 Task: Create a due date automation trigger when advanced on, on the tuesday of the week before a card is due add basic without the red label at 11:00 AM.
Action: Mouse moved to (801, 241)
Screenshot: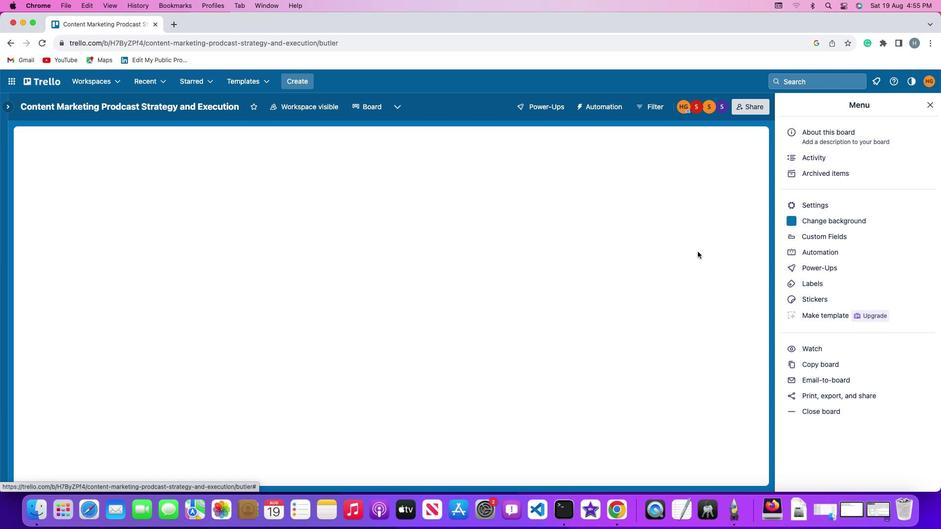 
Action: Mouse pressed left at (801, 241)
Screenshot: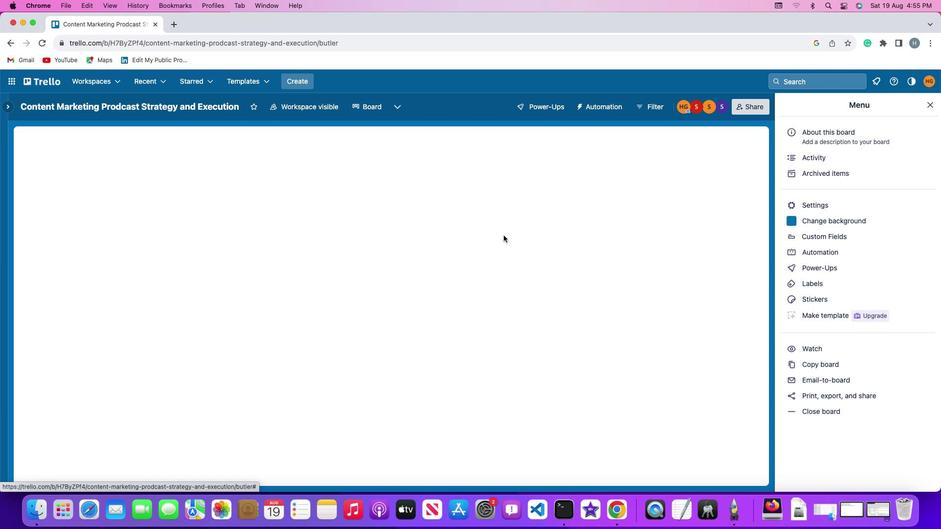
Action: Mouse pressed left at (801, 241)
Screenshot: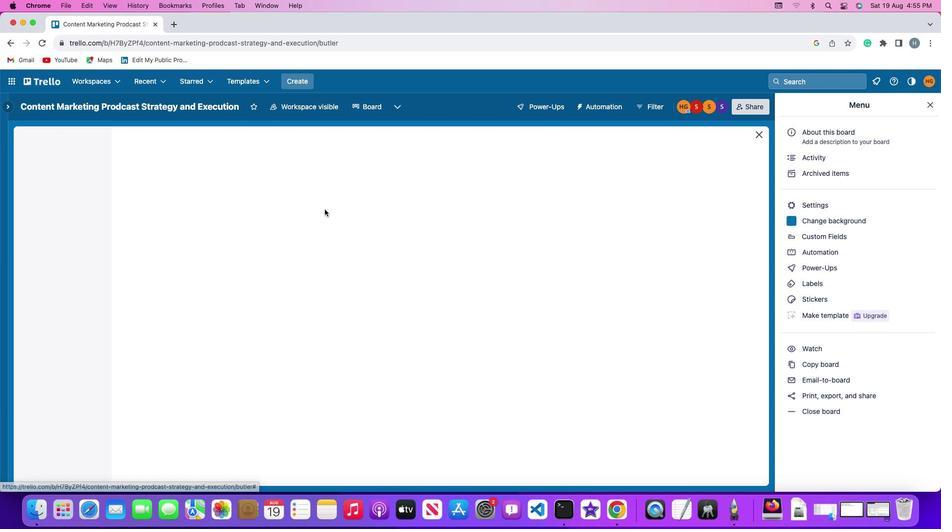 
Action: Mouse moved to (50, 221)
Screenshot: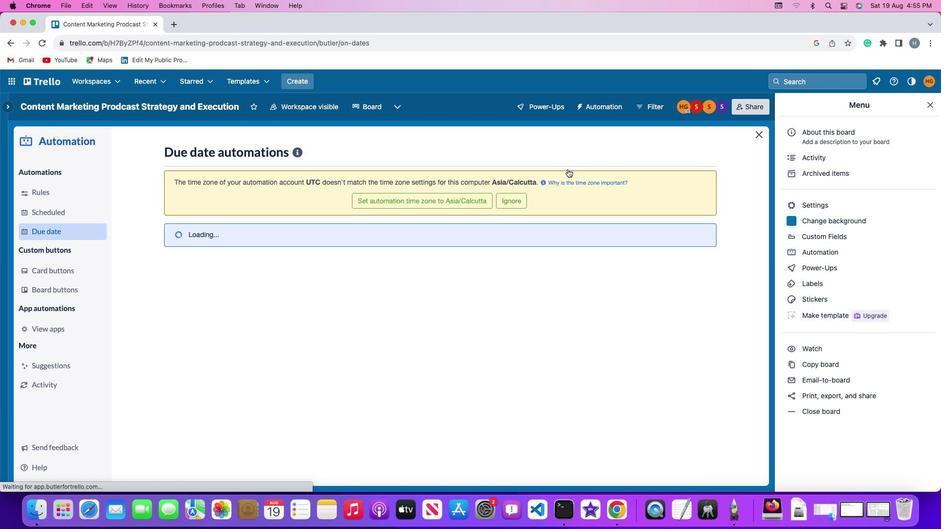 
Action: Mouse pressed left at (50, 221)
Screenshot: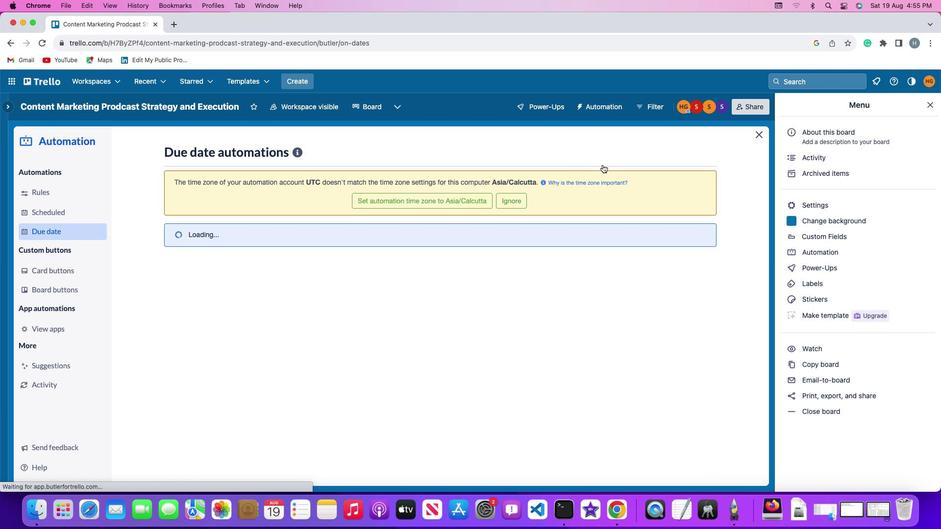 
Action: Mouse moved to (655, 141)
Screenshot: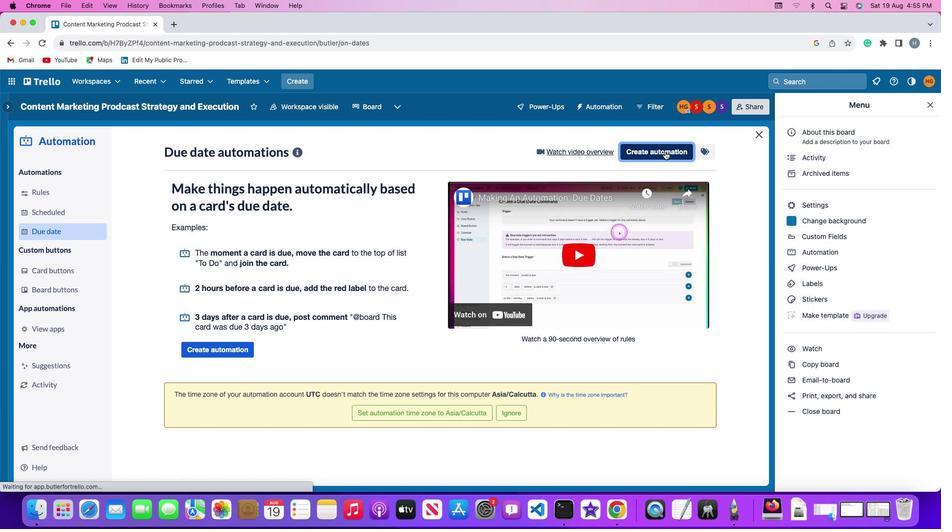 
Action: Mouse pressed left at (655, 141)
Screenshot: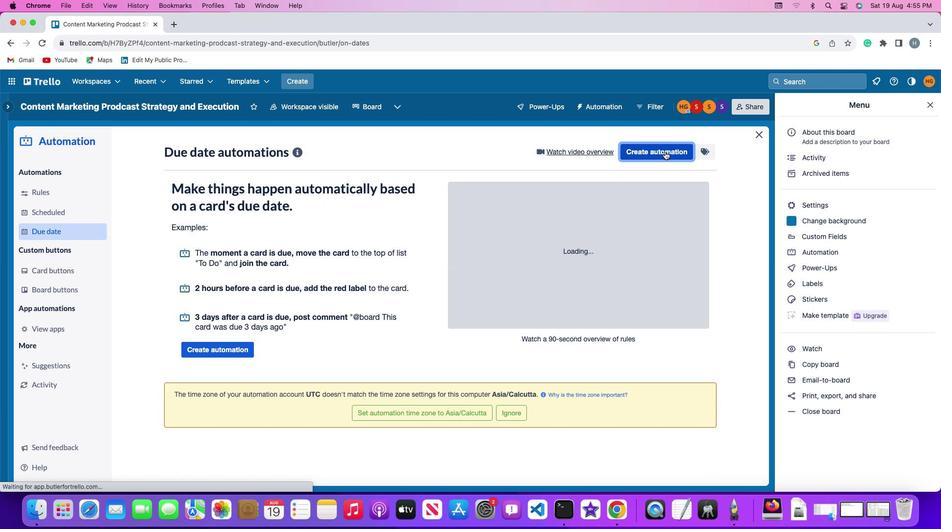 
Action: Mouse moved to (199, 235)
Screenshot: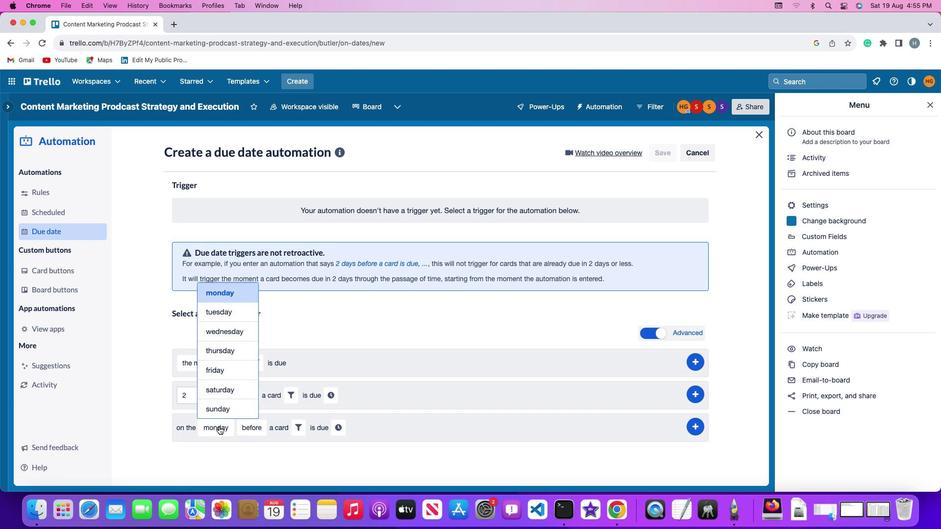 
Action: Mouse pressed left at (199, 235)
Screenshot: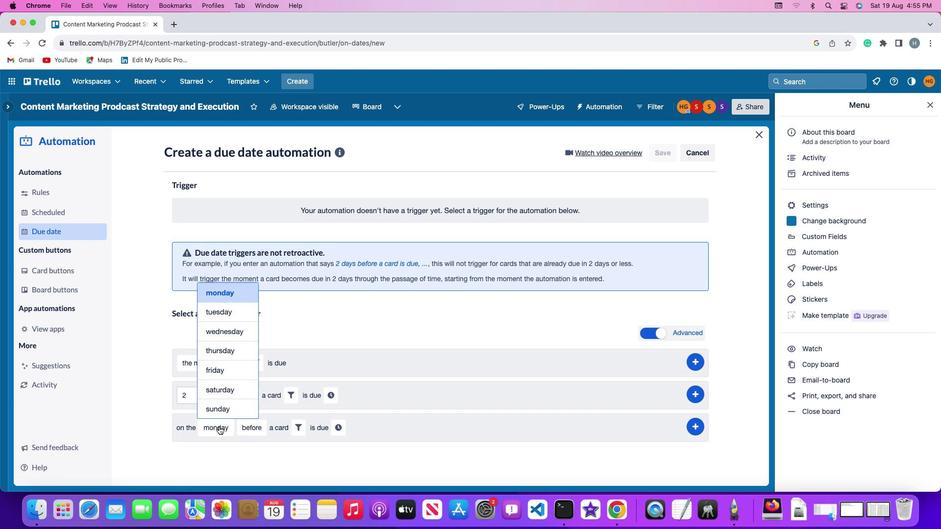 
Action: Mouse moved to (209, 416)
Screenshot: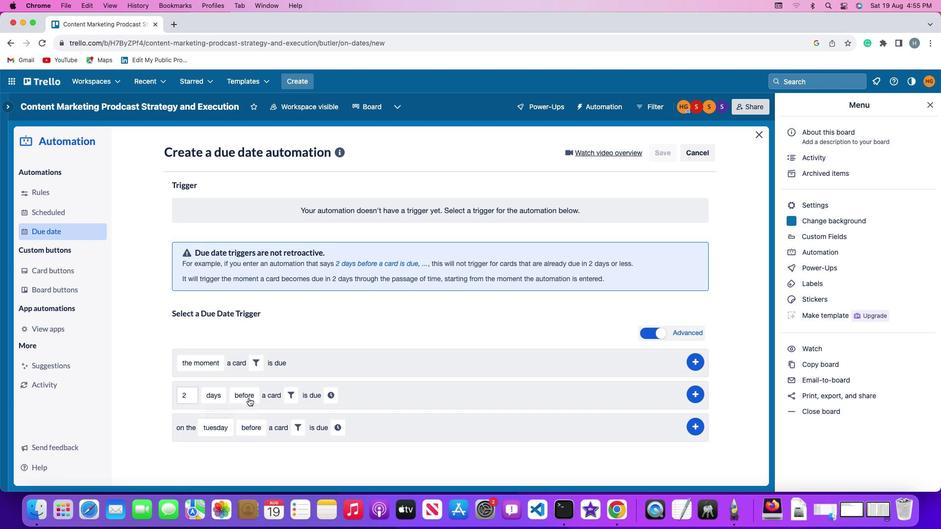 
Action: Mouse pressed left at (209, 416)
Screenshot: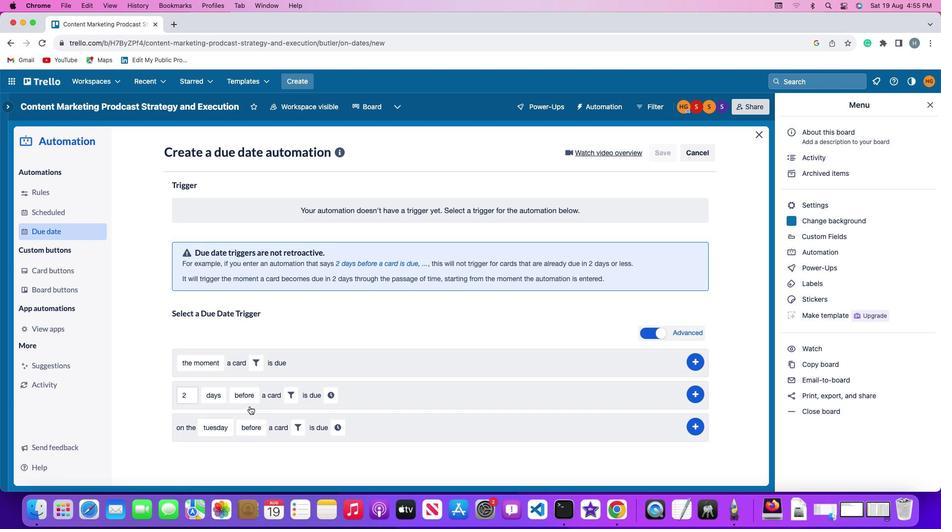 
Action: Mouse moved to (225, 299)
Screenshot: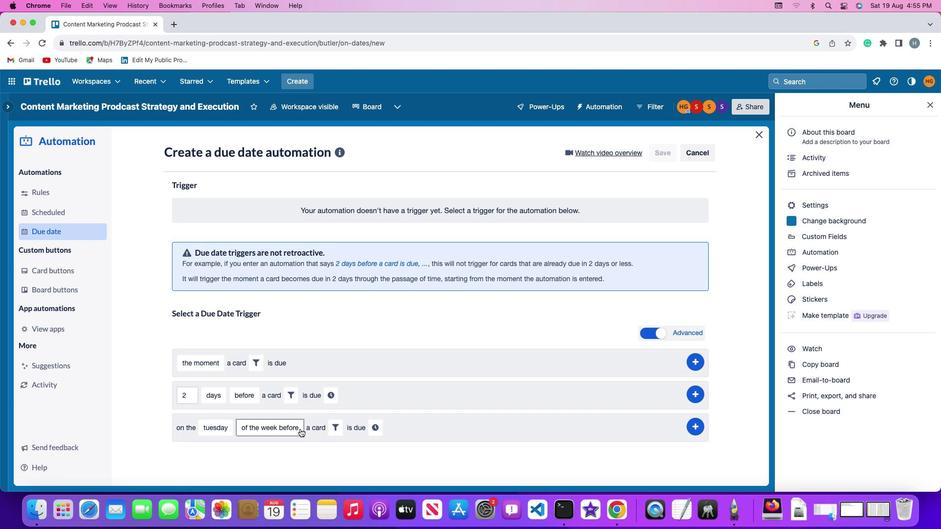 
Action: Mouse pressed left at (225, 299)
Screenshot: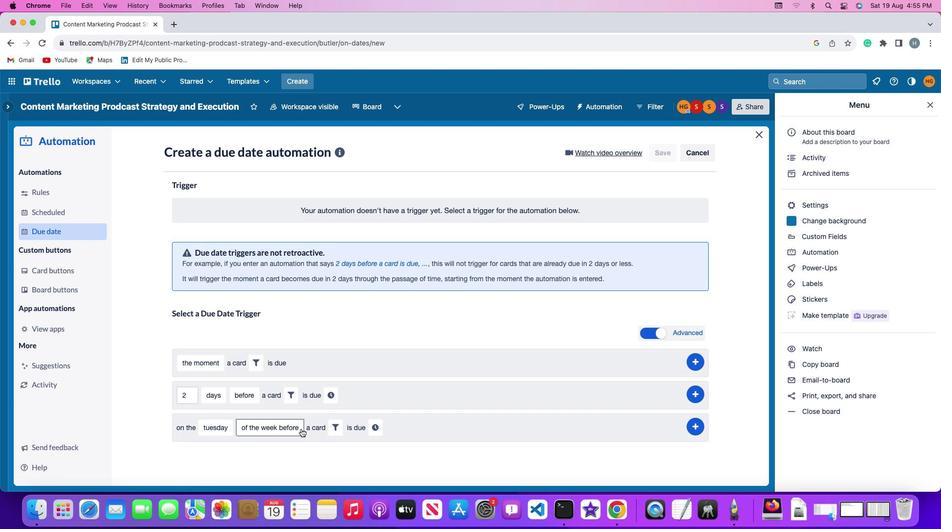 
Action: Mouse moved to (242, 416)
Screenshot: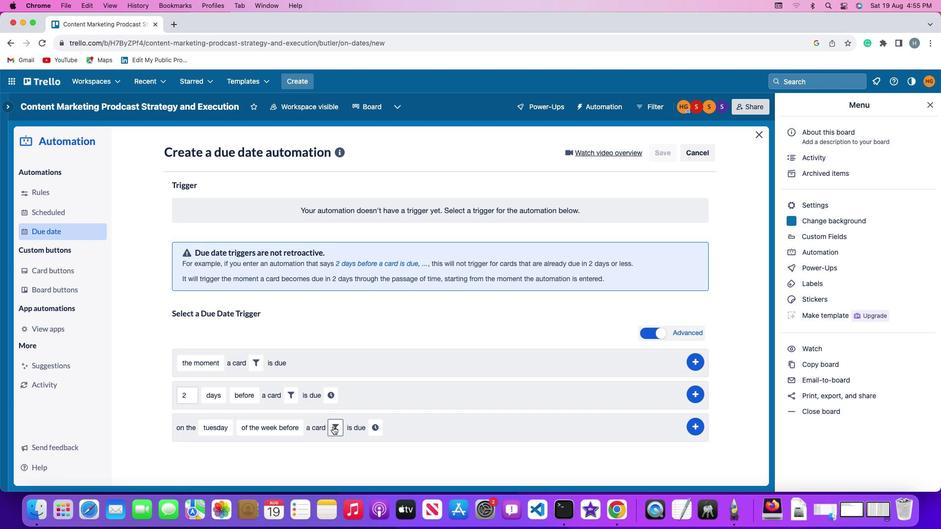 
Action: Mouse pressed left at (242, 416)
Screenshot: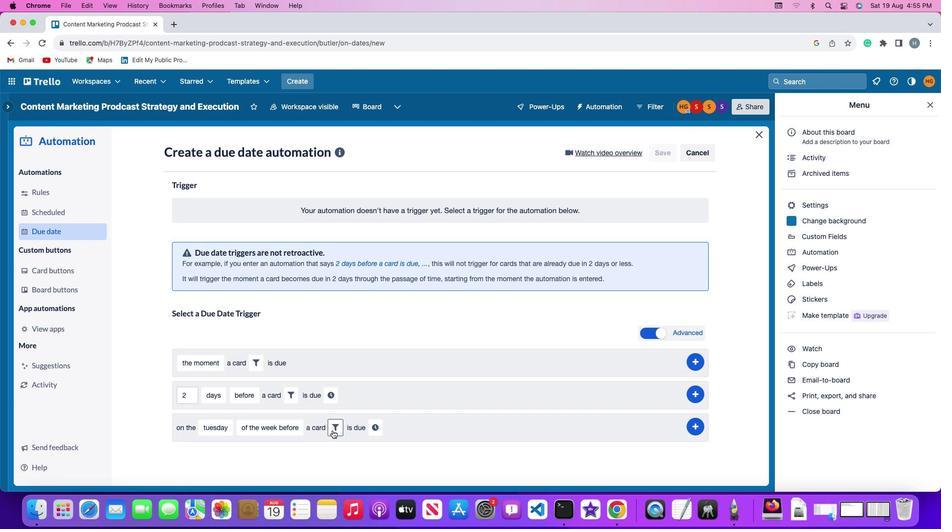 
Action: Mouse moved to (247, 398)
Screenshot: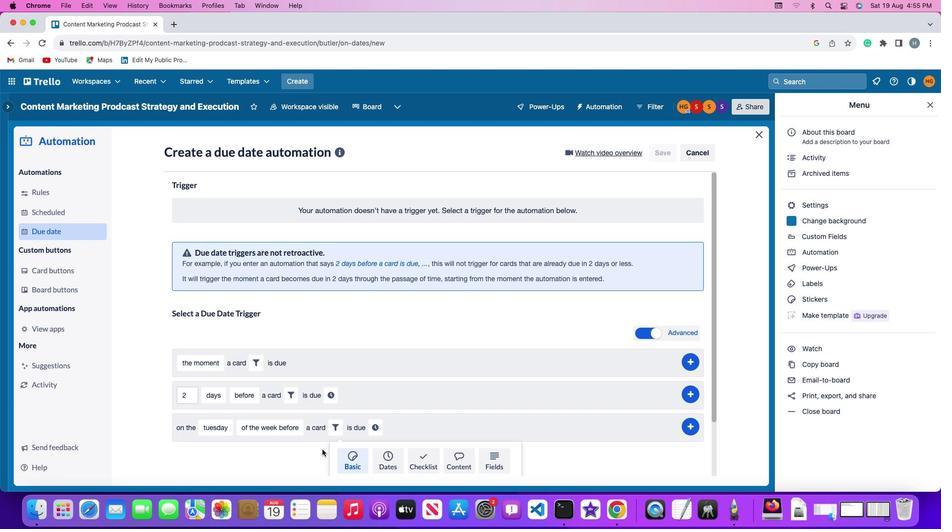 
Action: Mouse pressed left at (247, 398)
Screenshot: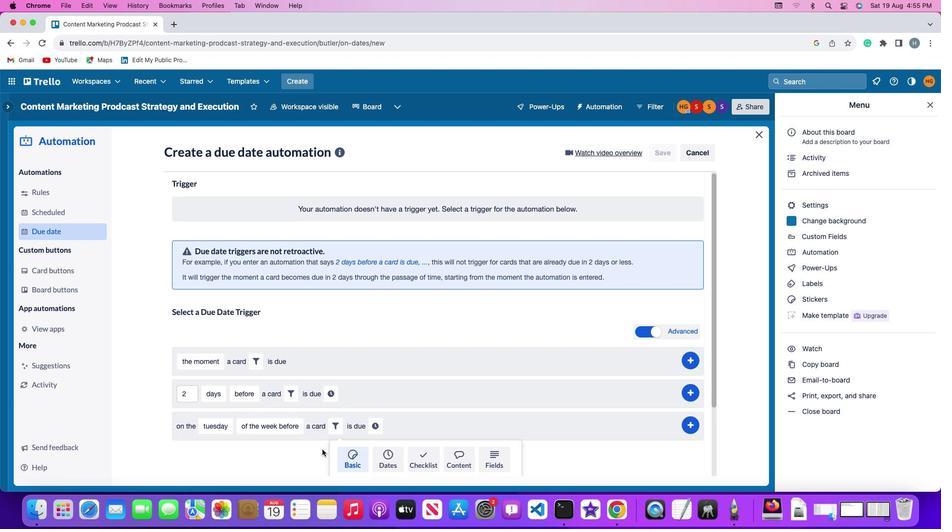 
Action: Mouse moved to (321, 417)
Screenshot: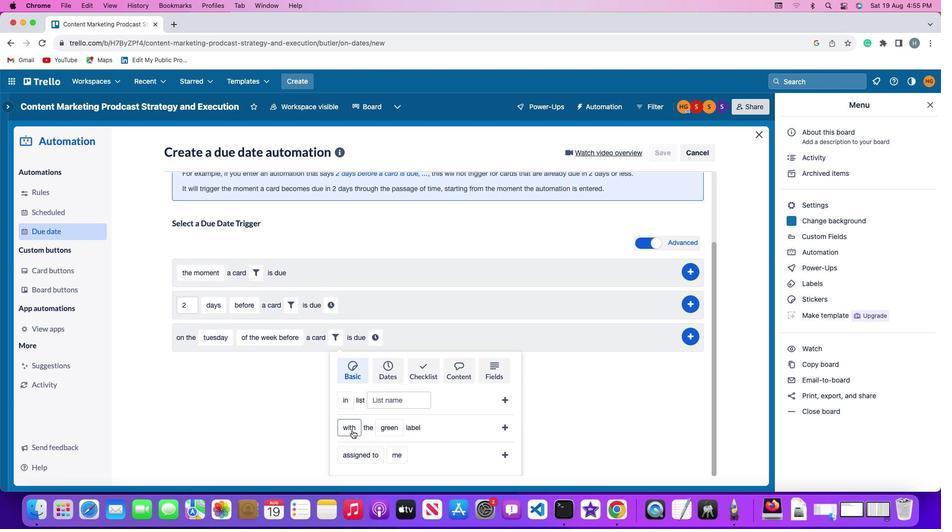
Action: Mouse pressed left at (321, 417)
Screenshot: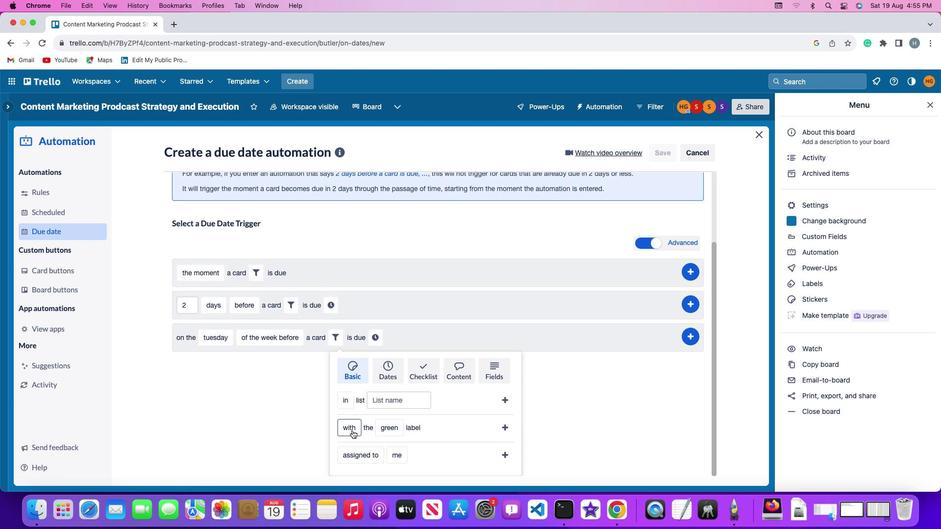 
Action: Mouse moved to (312, 440)
Screenshot: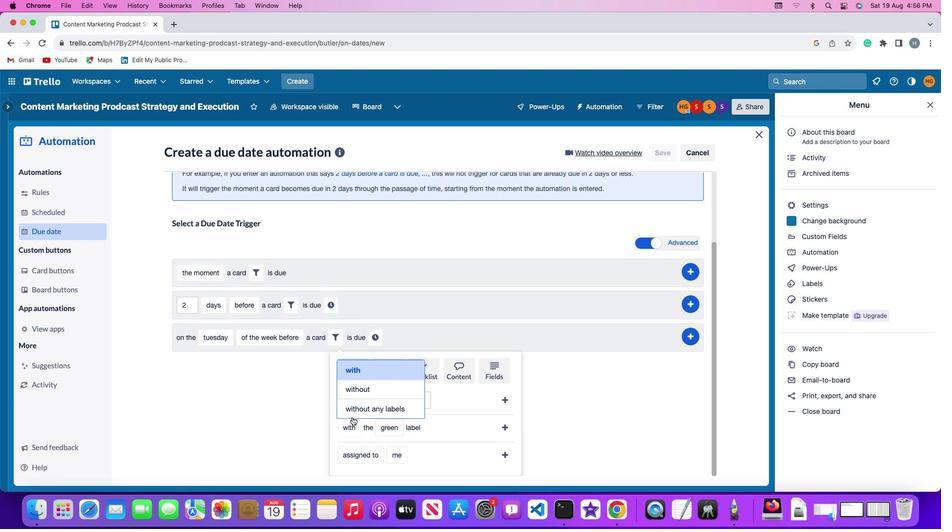 
Action: Mouse scrolled (312, 440) with delta (-9, -9)
Screenshot: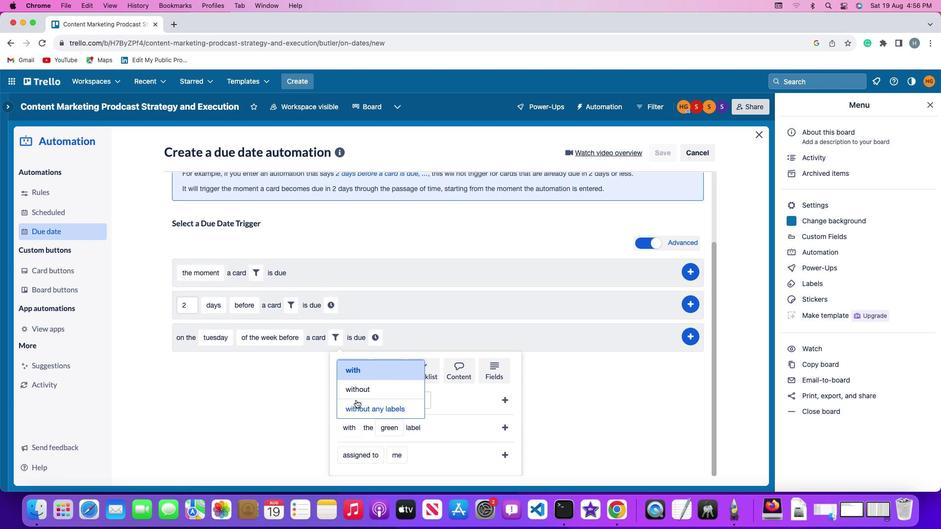 
Action: Mouse scrolled (312, 440) with delta (-9, -9)
Screenshot: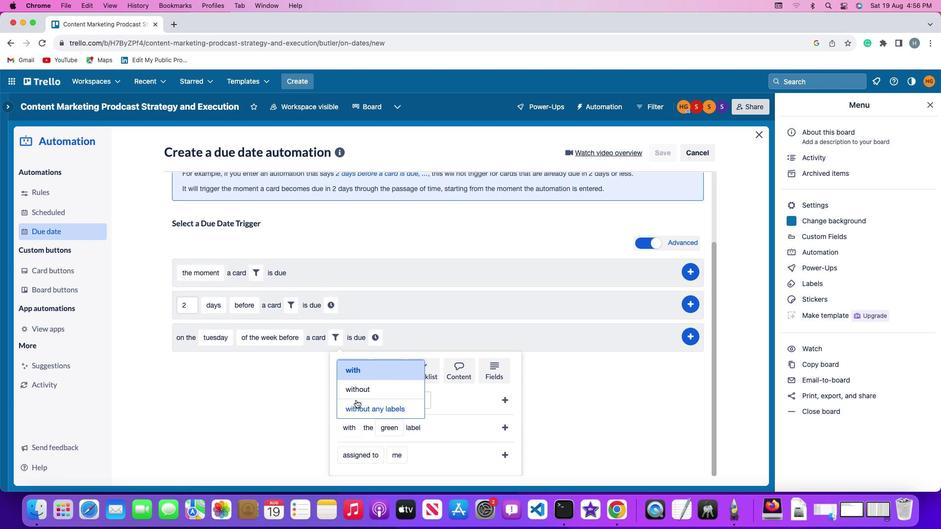 
Action: Mouse scrolled (312, 440) with delta (-9, -11)
Screenshot: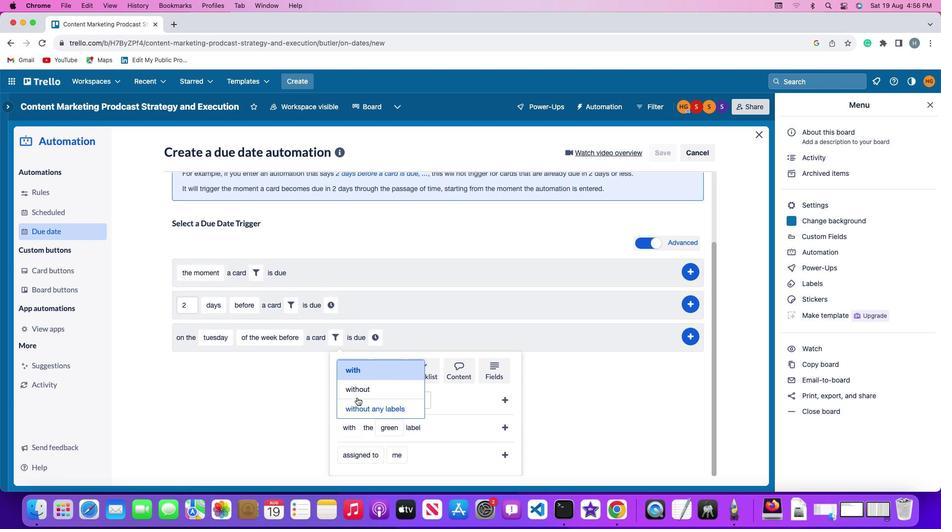 
Action: Mouse scrolled (312, 440) with delta (-9, -11)
Screenshot: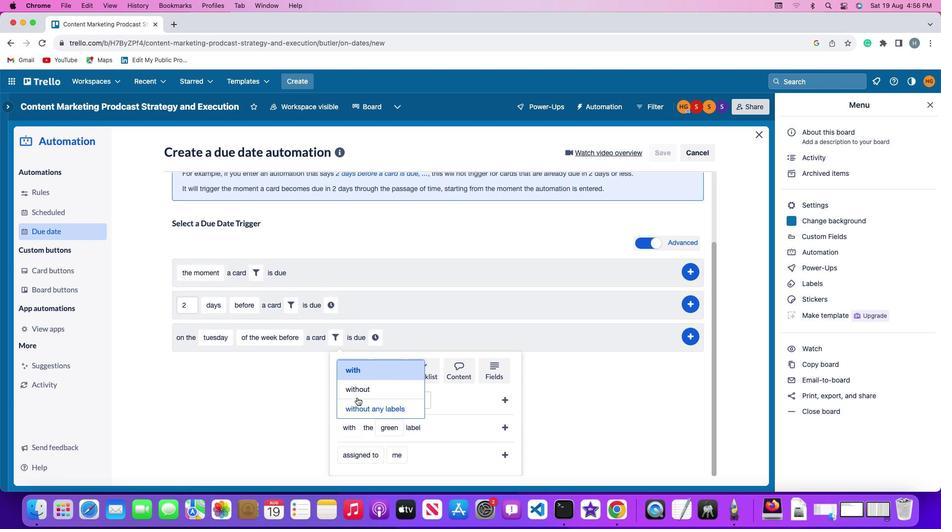
Action: Mouse scrolled (312, 440) with delta (-9, -12)
Screenshot: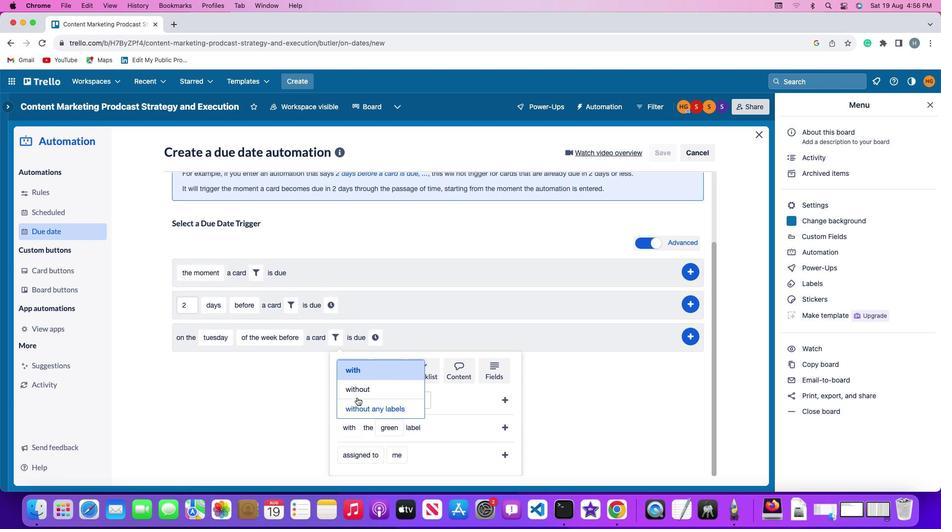 
Action: Mouse moved to (342, 420)
Screenshot: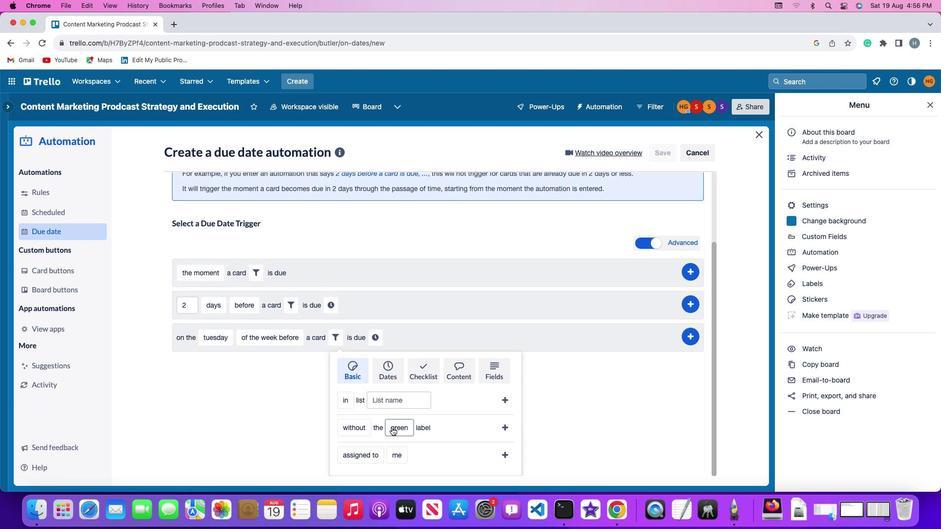 
Action: Mouse pressed left at (342, 420)
Screenshot: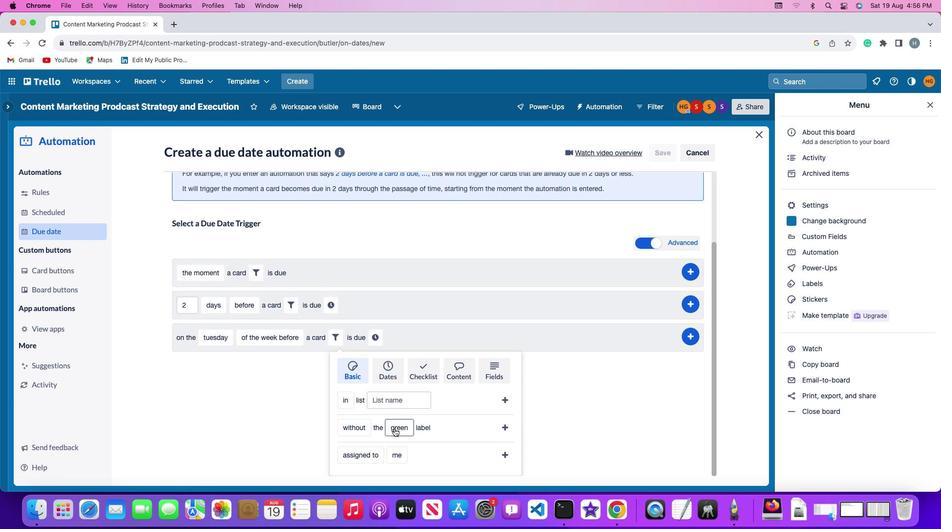 
Action: Mouse moved to (350, 379)
Screenshot: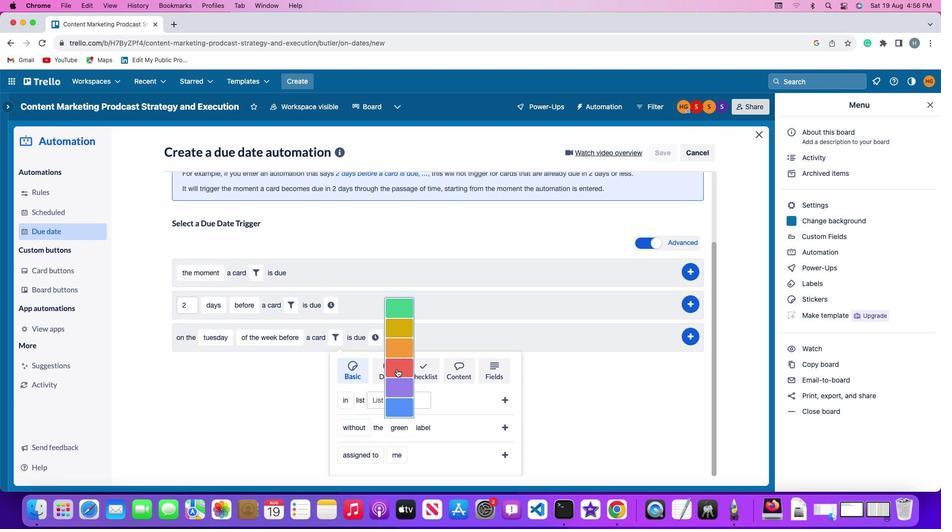 
Action: Mouse pressed left at (350, 379)
Screenshot: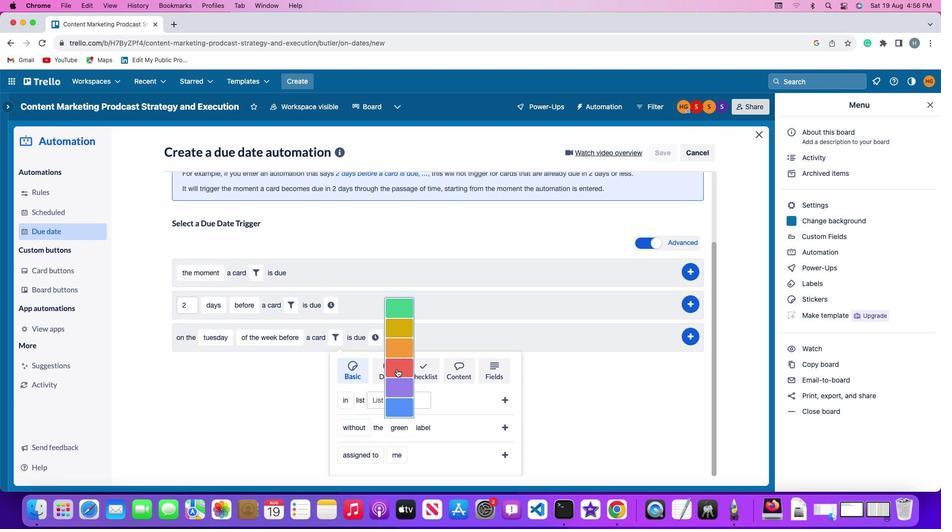 
Action: Mouse moved to (384, 418)
Screenshot: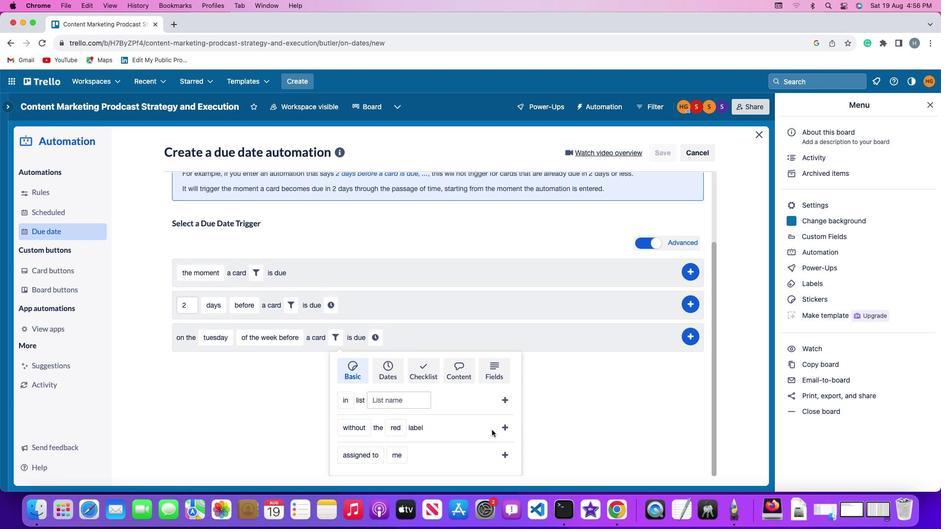 
Action: Mouse pressed left at (384, 418)
Screenshot: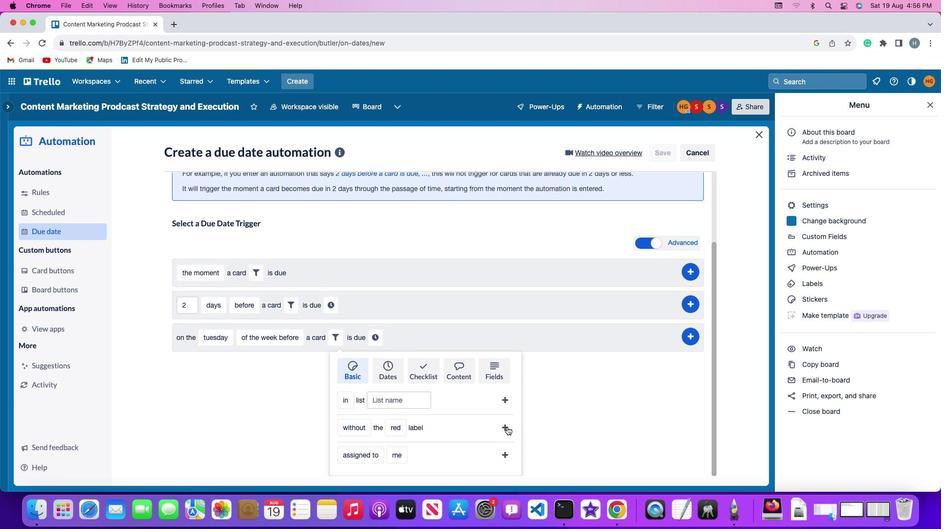 
Action: Mouse moved to (386, 359)
Screenshot: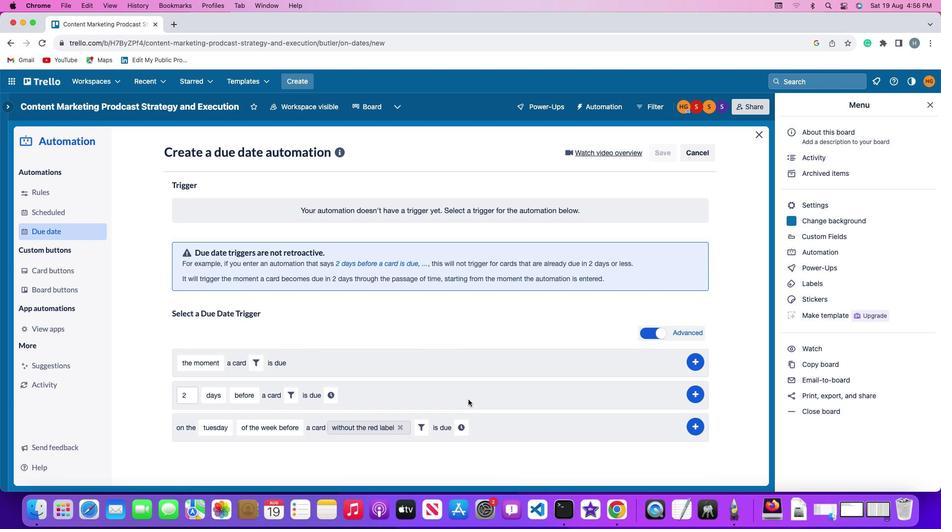 
Action: Mouse pressed left at (386, 359)
Screenshot: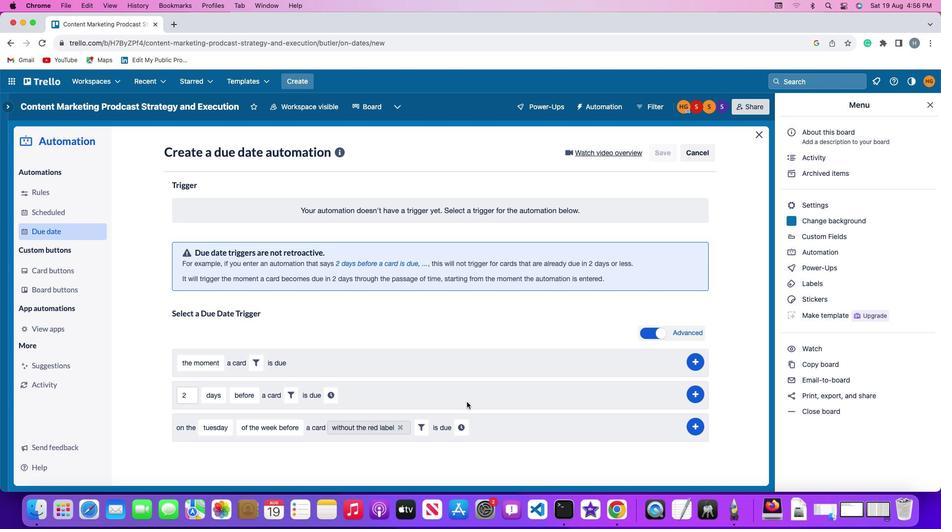 
Action: Mouse moved to (497, 417)
Screenshot: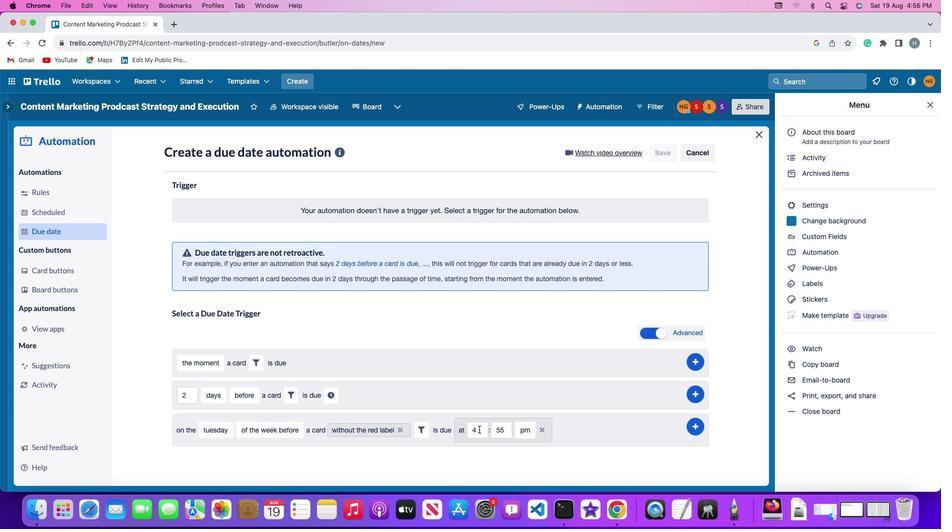 
Action: Mouse pressed left at (497, 417)
Screenshot: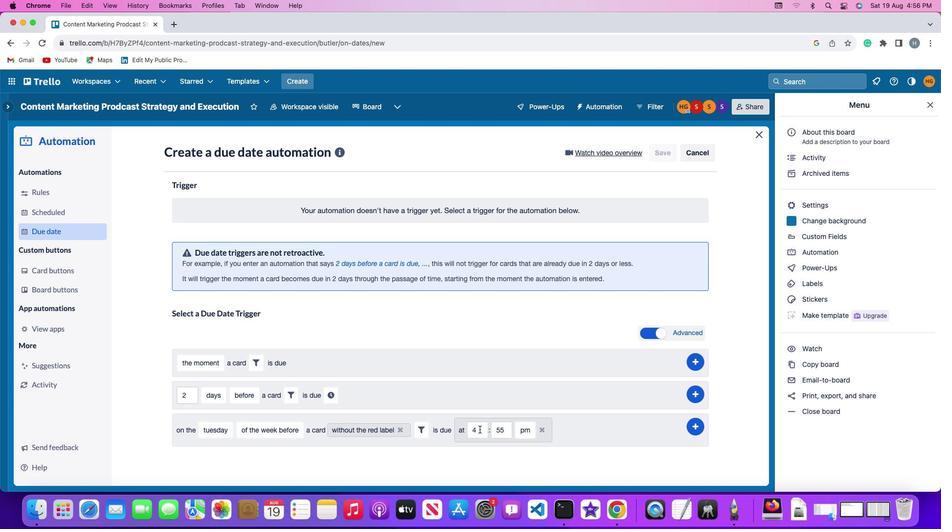 
Action: Mouse moved to (453, 417)
Screenshot: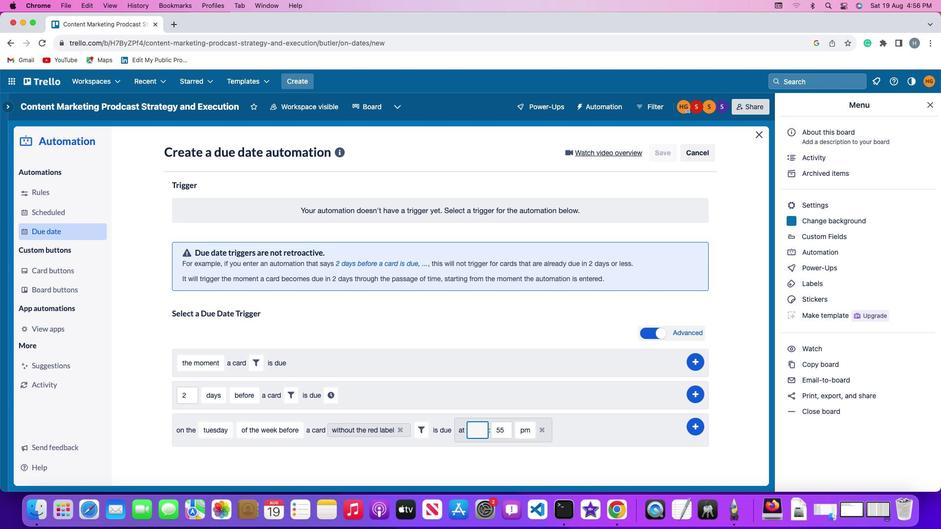 
Action: Mouse pressed left at (453, 417)
Screenshot: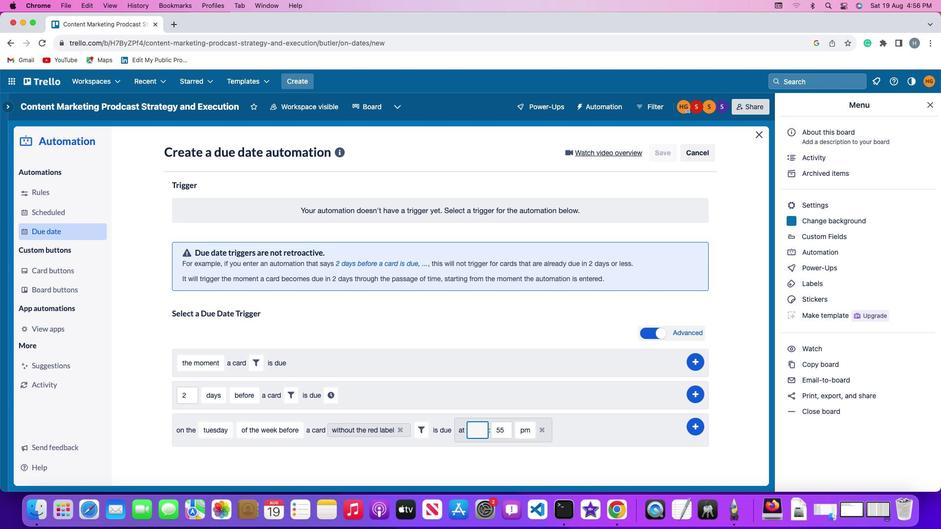 
Action: Mouse moved to (469, 419)
Screenshot: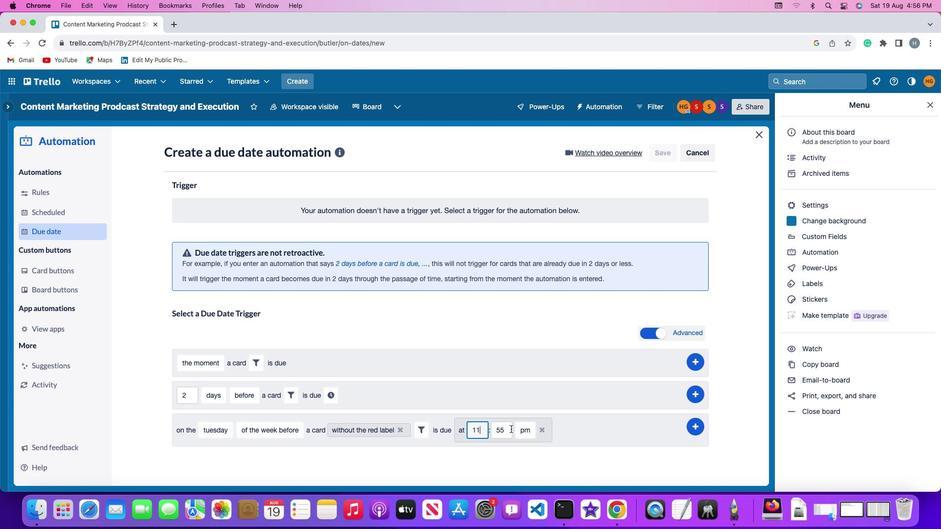 
Action: Mouse pressed left at (469, 419)
Screenshot: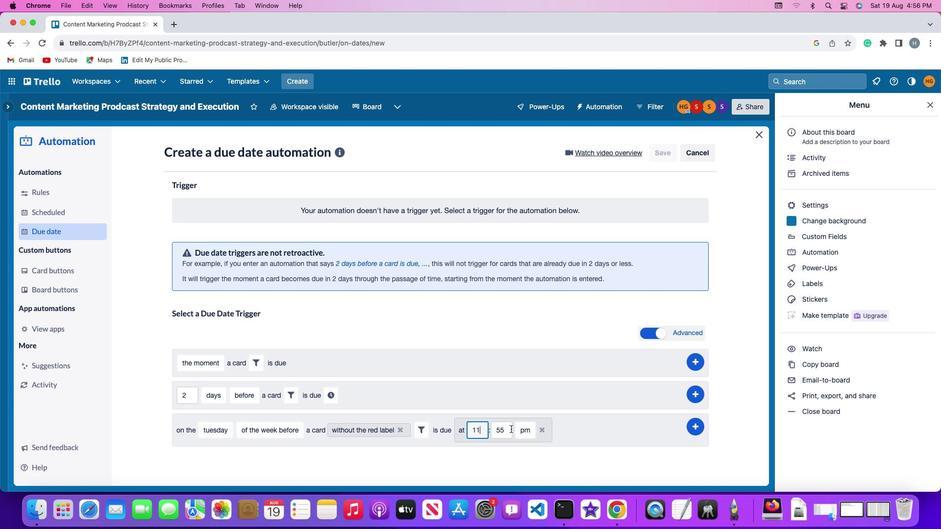 
Action: Mouse moved to (470, 420)
Screenshot: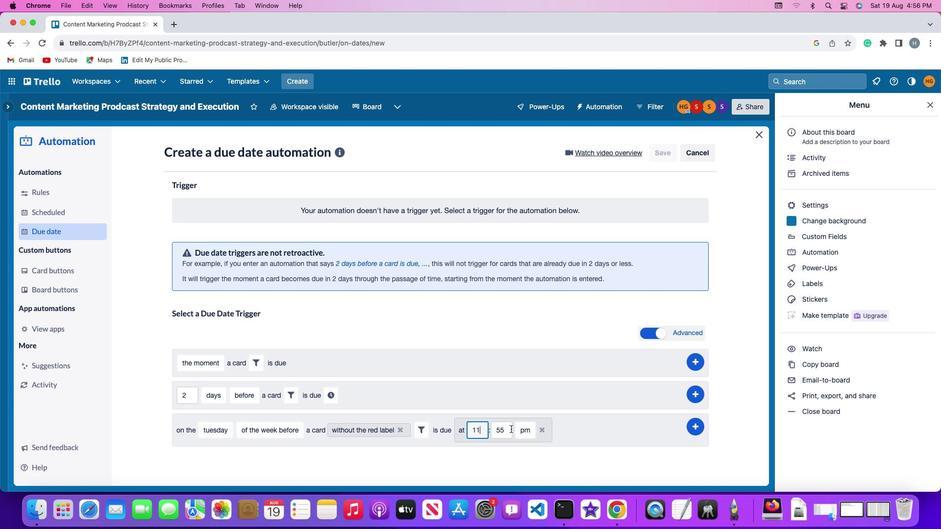 
Action: Key pressed Key.backspace'1''1'
Screenshot: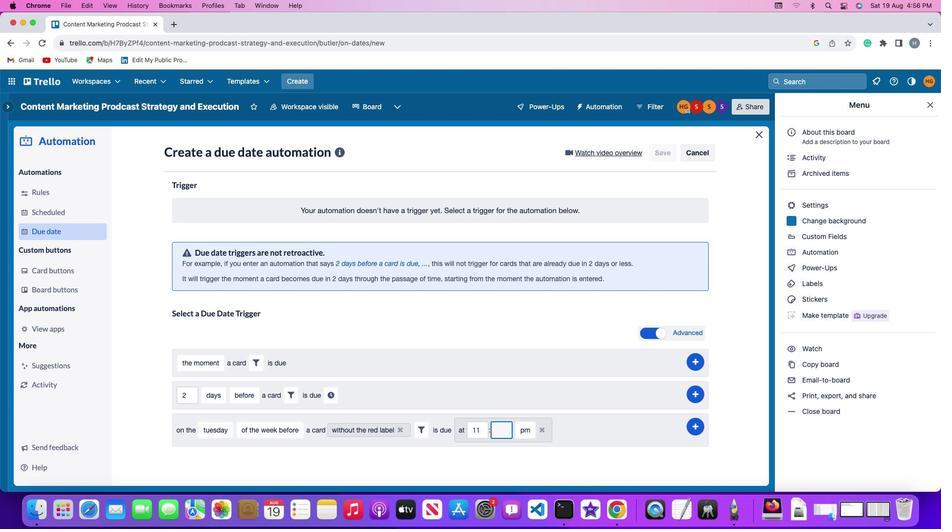 
Action: Mouse moved to (501, 419)
Screenshot: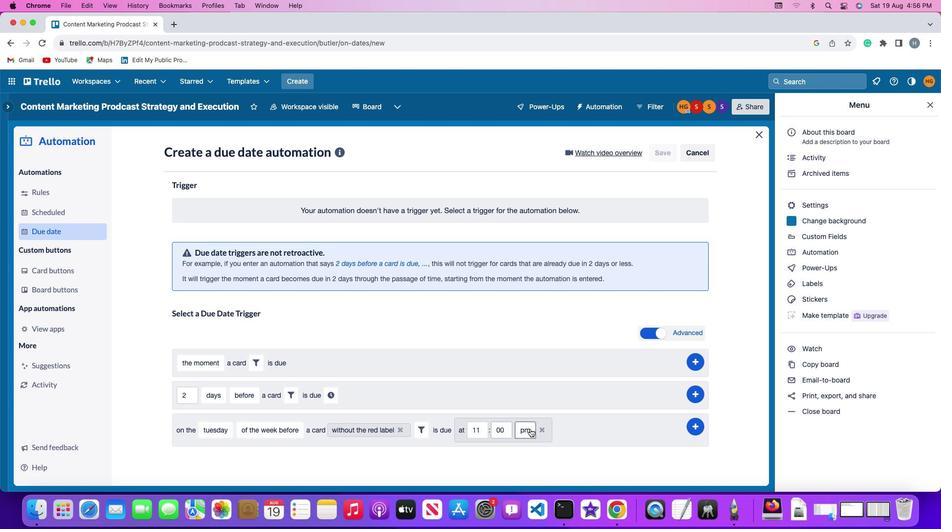 
Action: Mouse pressed left at (501, 419)
Screenshot: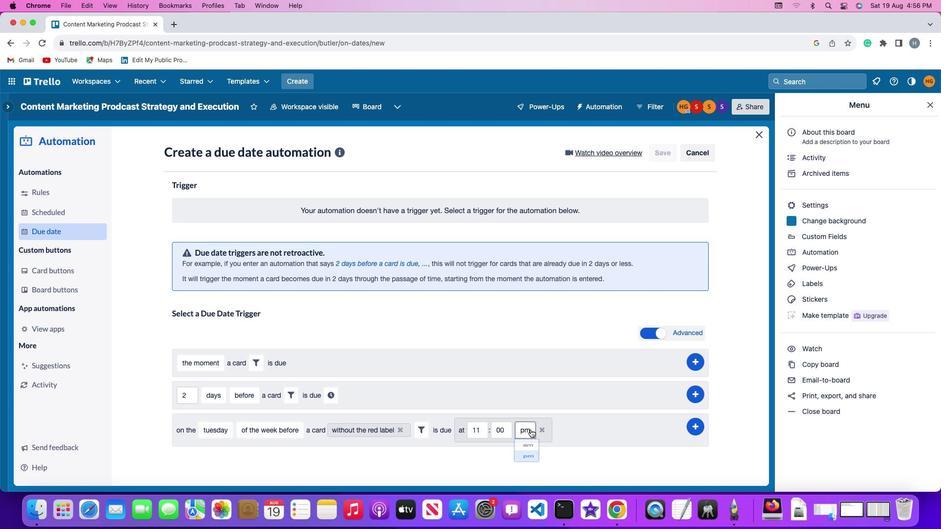 
Action: Key pressed Key.backspaceKey.backspace'0''0'
Screenshot: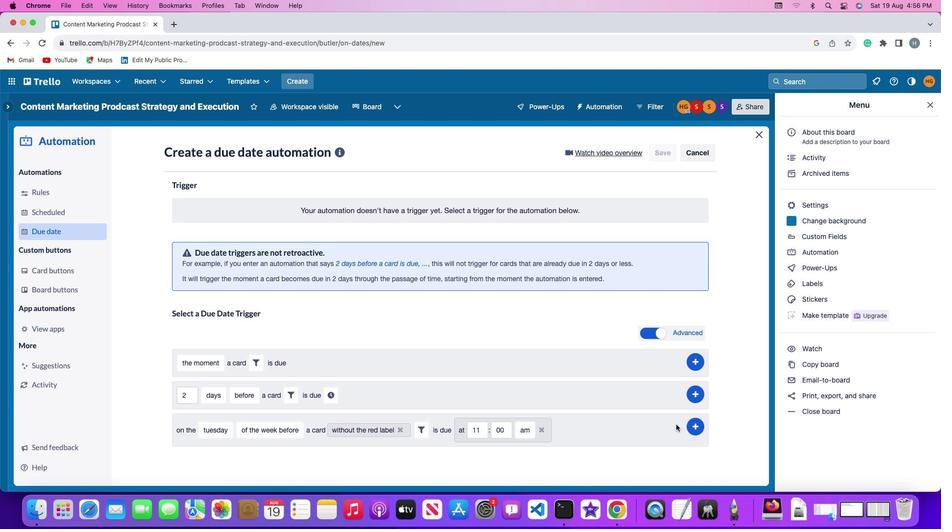 
Action: Mouse moved to (520, 419)
Screenshot: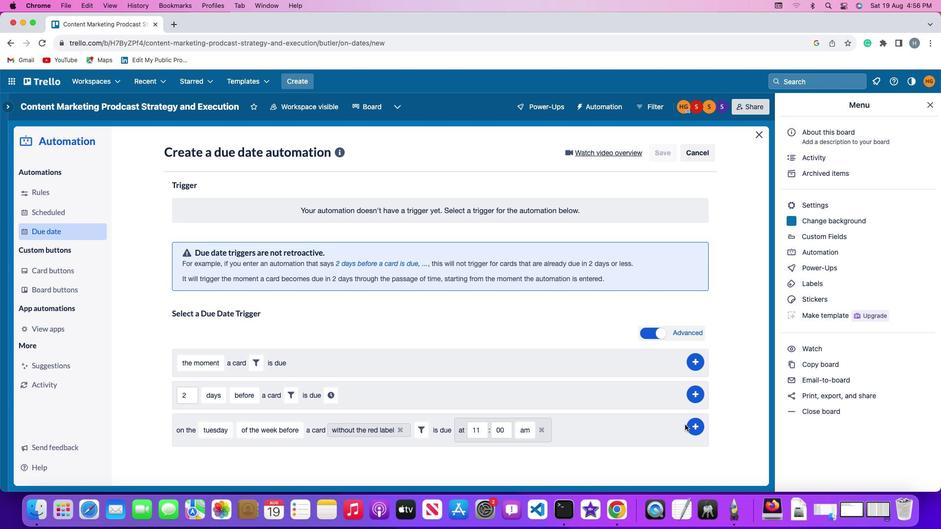 
Action: Mouse pressed left at (520, 419)
Screenshot: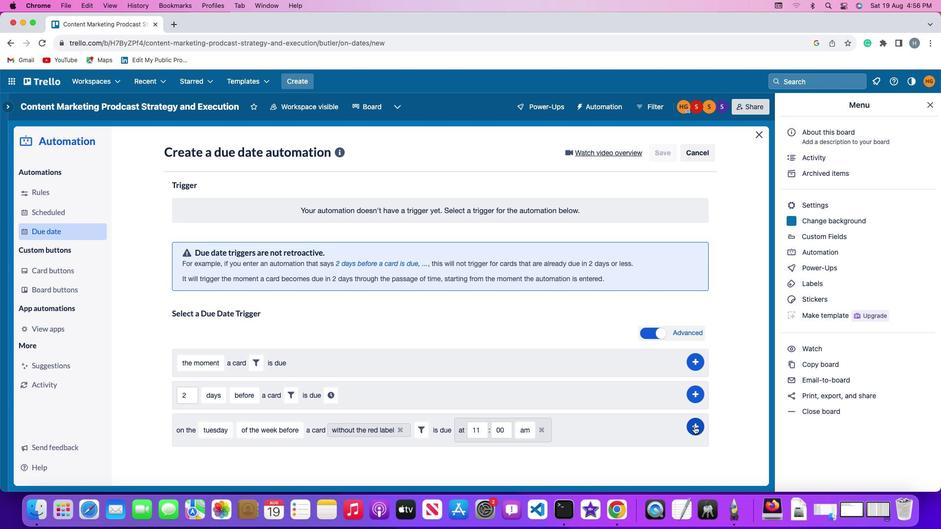 
Action: Mouse moved to (516, 434)
Screenshot: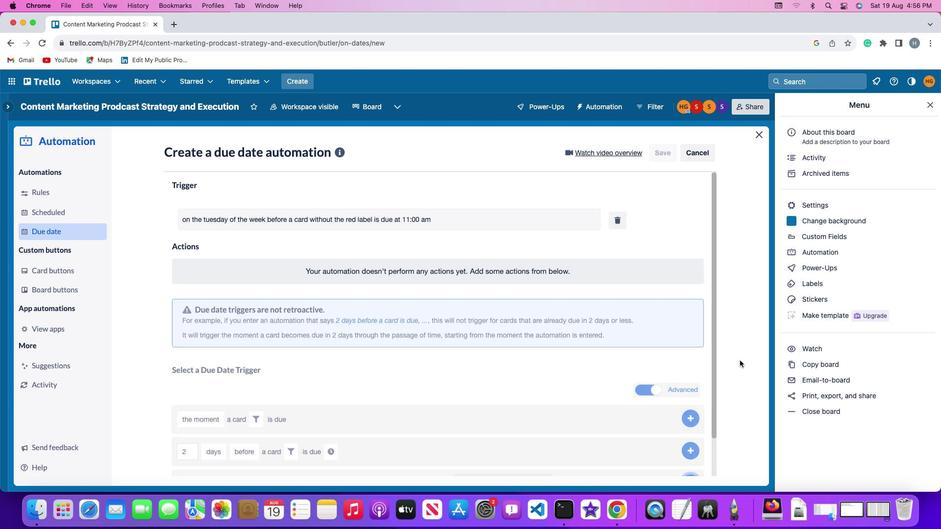 
Action: Mouse pressed left at (516, 434)
Screenshot: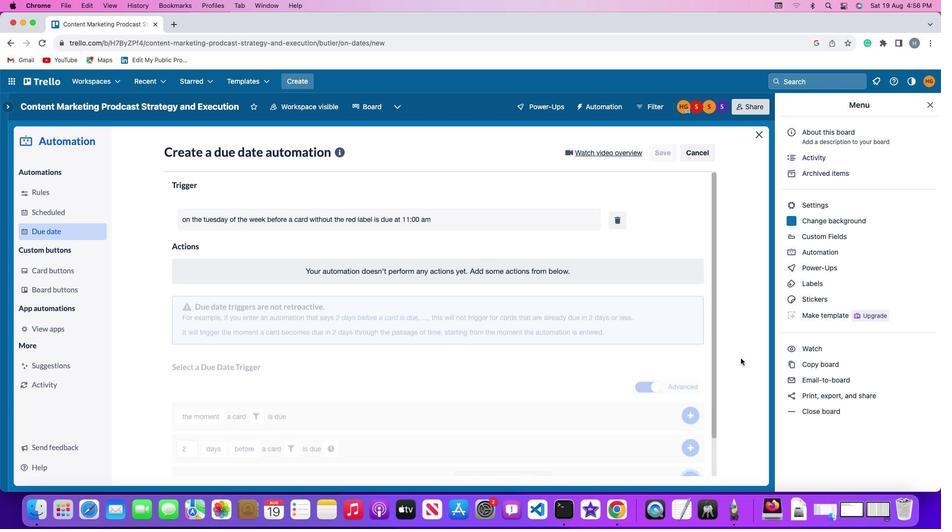
Action: Mouse moved to (685, 416)
Screenshot: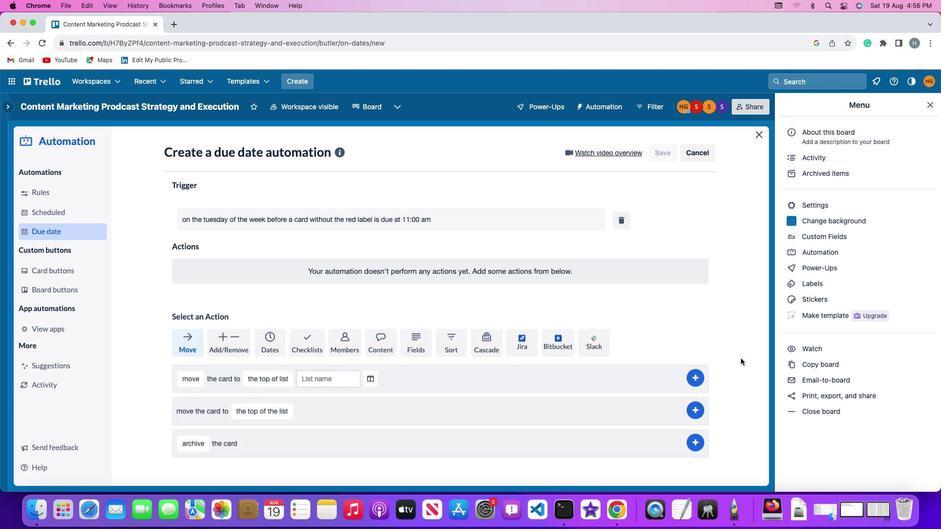 
Action: Mouse pressed left at (685, 416)
Screenshot: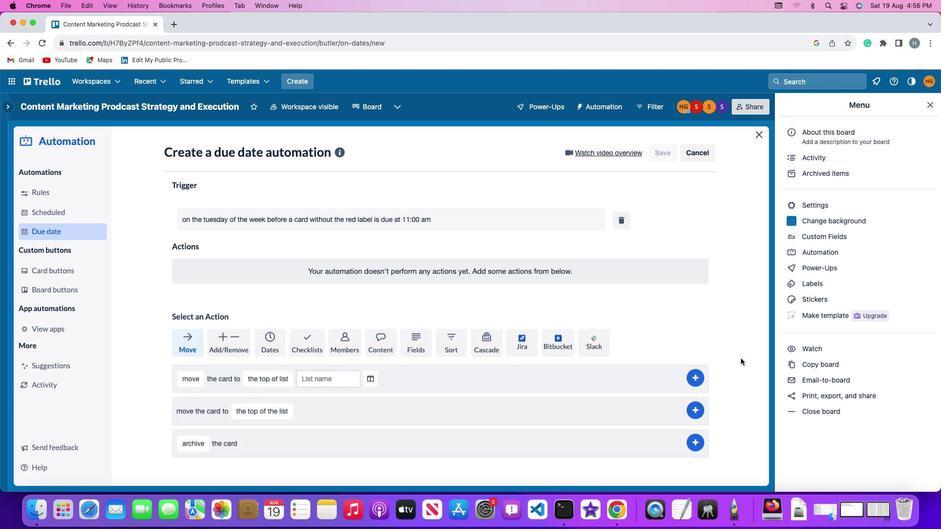 
Action: Mouse moved to (731, 349)
Screenshot: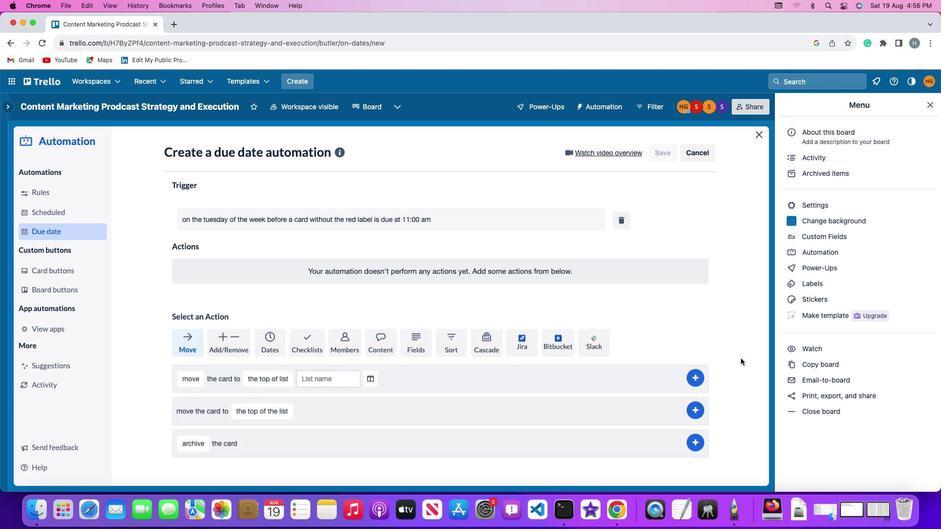
